 Task: Plan a team-building hiking excursion for the 28th at 6:30 PM.
Action: Mouse moved to (65, 91)
Screenshot: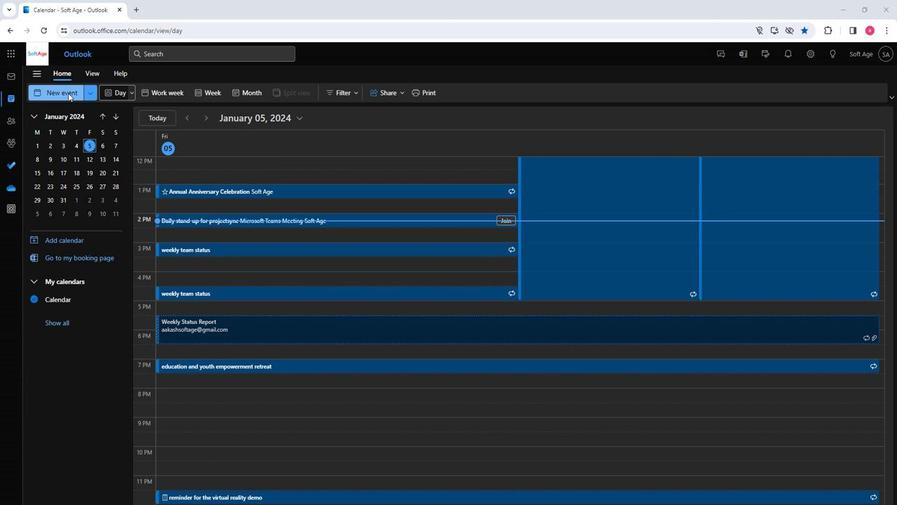 
Action: Mouse pressed left at (65, 91)
Screenshot: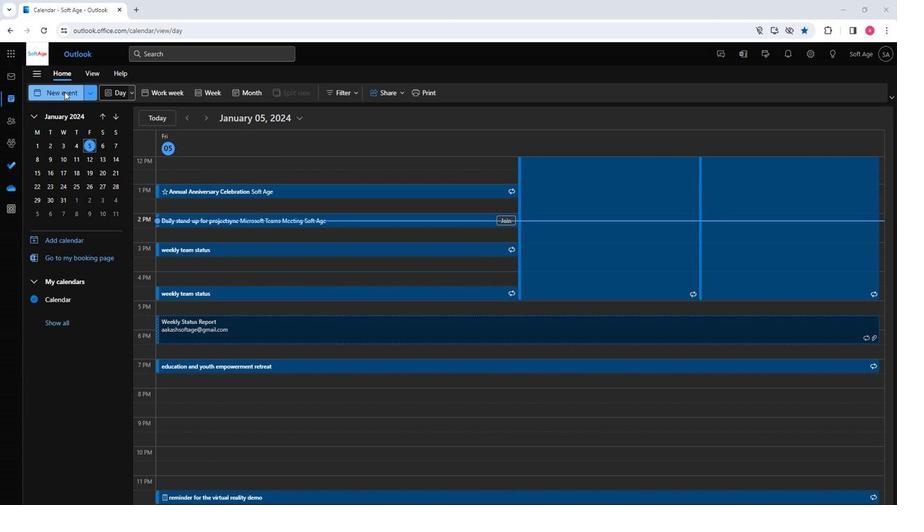 
Action: Mouse moved to (185, 194)
Screenshot: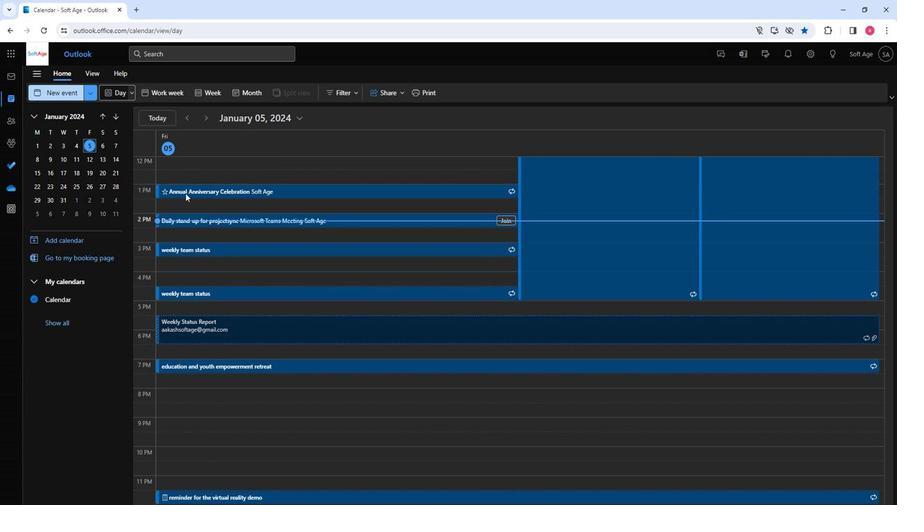 
Action: Key pressed <Key.shift>Team-<Key.shift>BUild<Key.backspace><Key.backspace><Key.backspace><Key.backspace>uilding
Screenshot: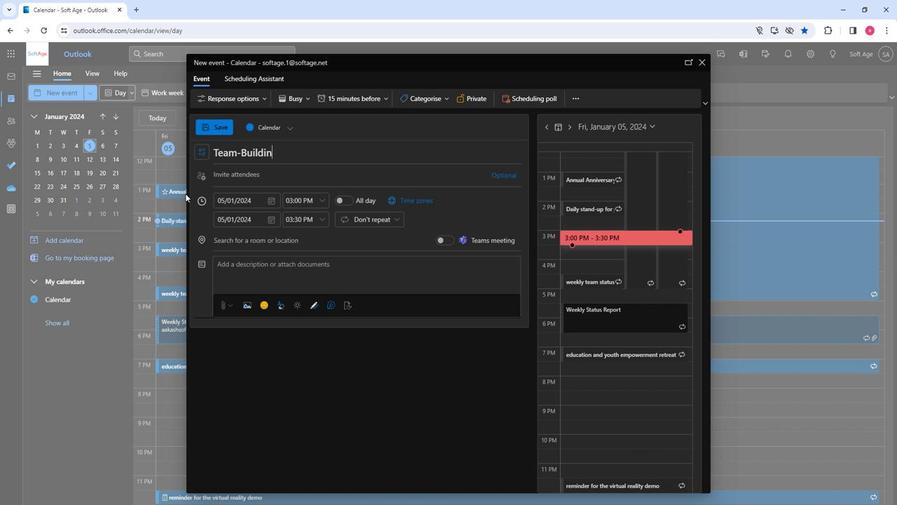 
Action: Mouse moved to (192, 194)
Screenshot: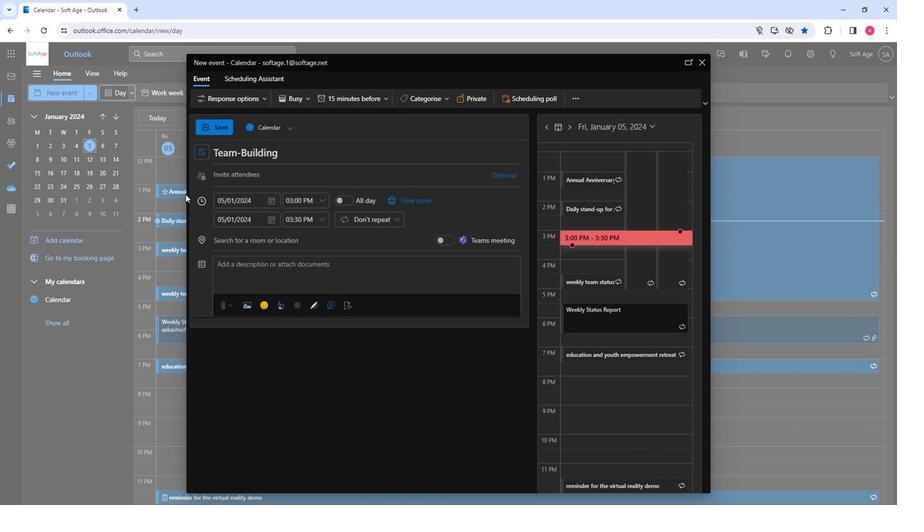 
Action: Key pressed <Key.space><Key.shift><Key.shift><Key.shift><Key.shift><Key.shift><Key.shift><Key.shift><Key.shift><Key.shift><Key.shift><Key.shift>Hiking<Key.space><Key.shift><Key.shift><Key.shift><Key.shift><Key.shift><Key.shift>Excursion
Screenshot: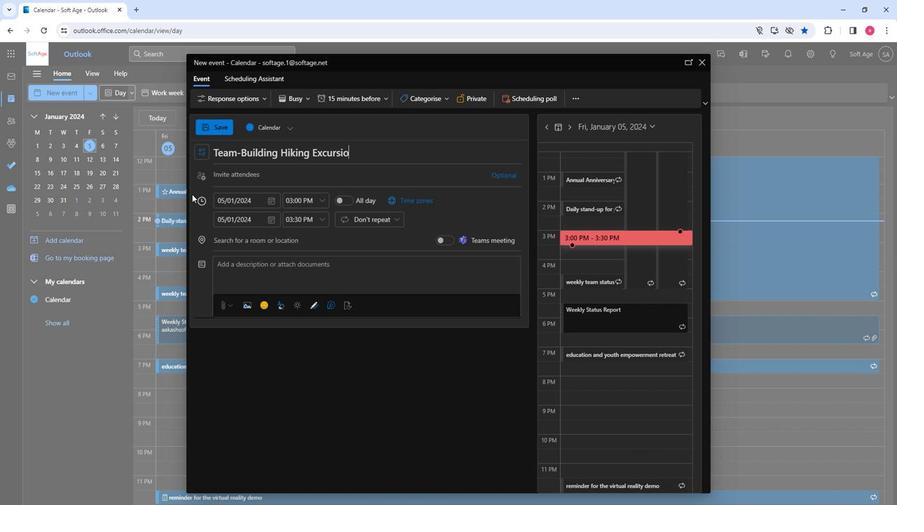 
Action: Mouse moved to (245, 171)
Screenshot: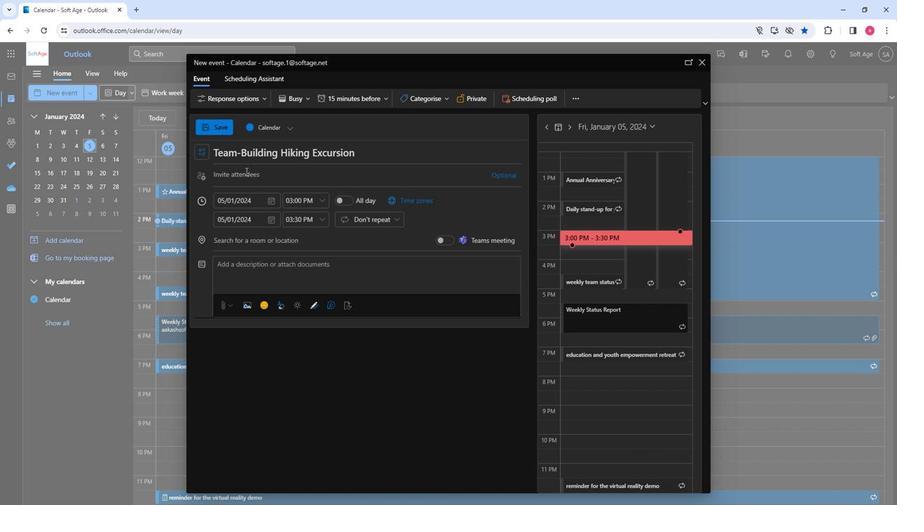 
Action: Mouse pressed left at (245, 171)
Screenshot: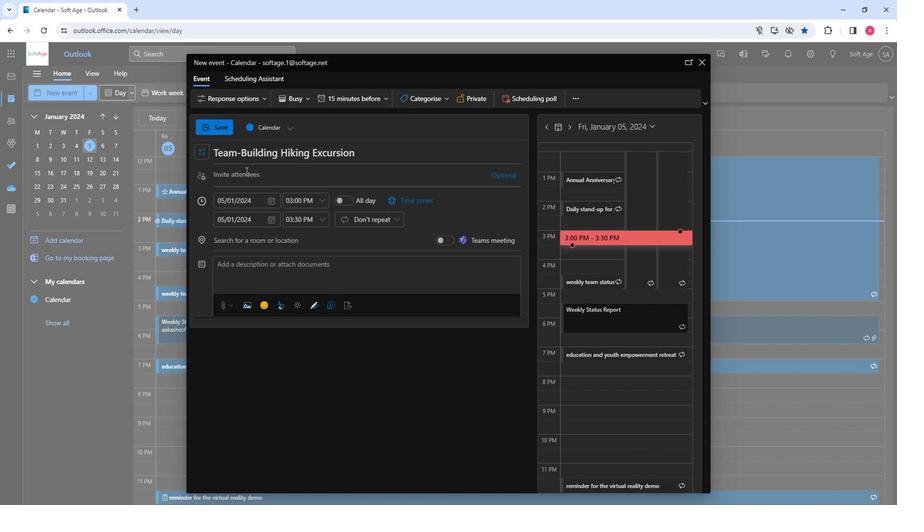 
Action: Key pressed so
Screenshot: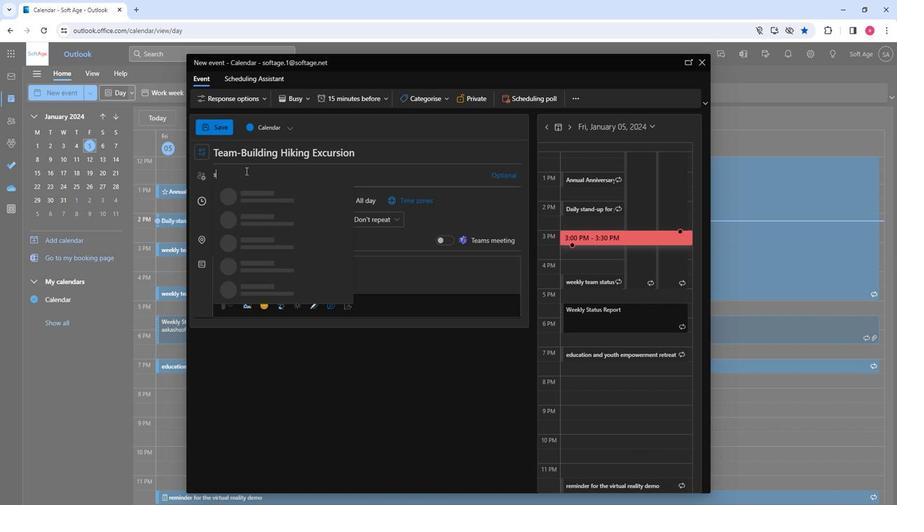
Action: Mouse moved to (253, 220)
Screenshot: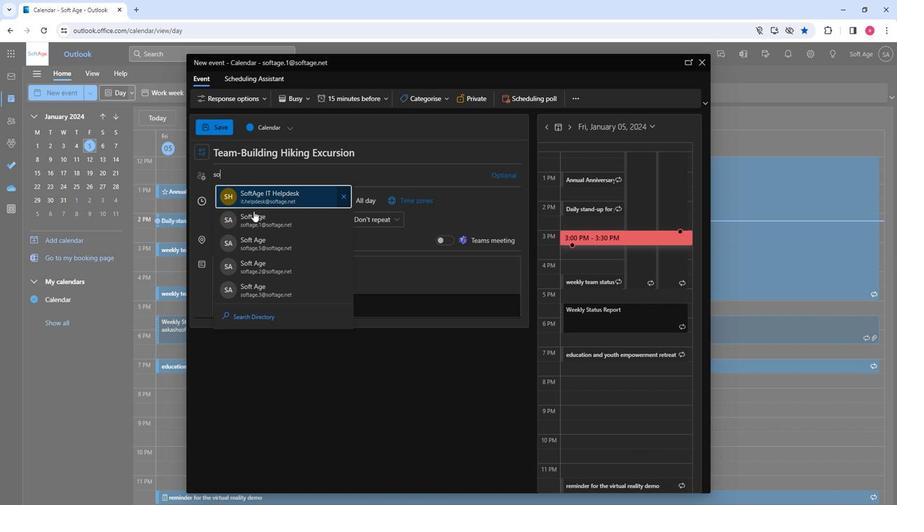 
Action: Mouse pressed left at (253, 220)
Screenshot: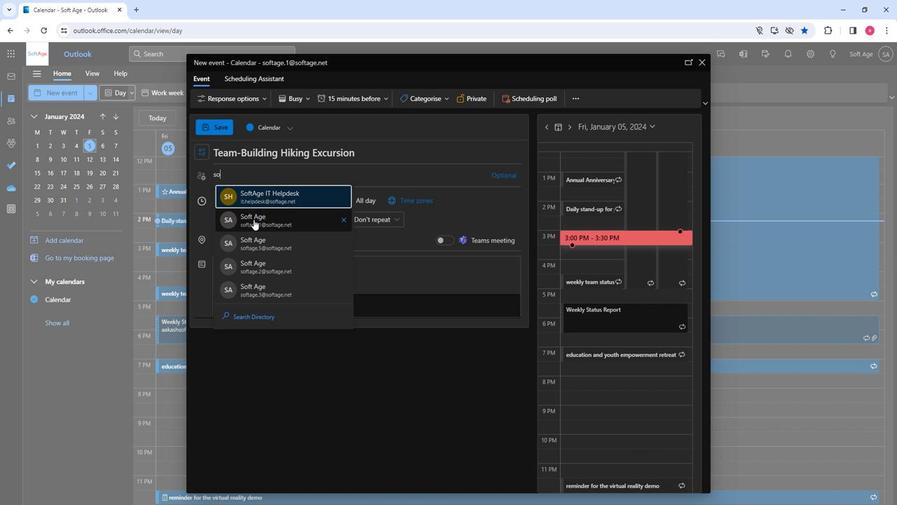 
Action: Key pressed so
Screenshot: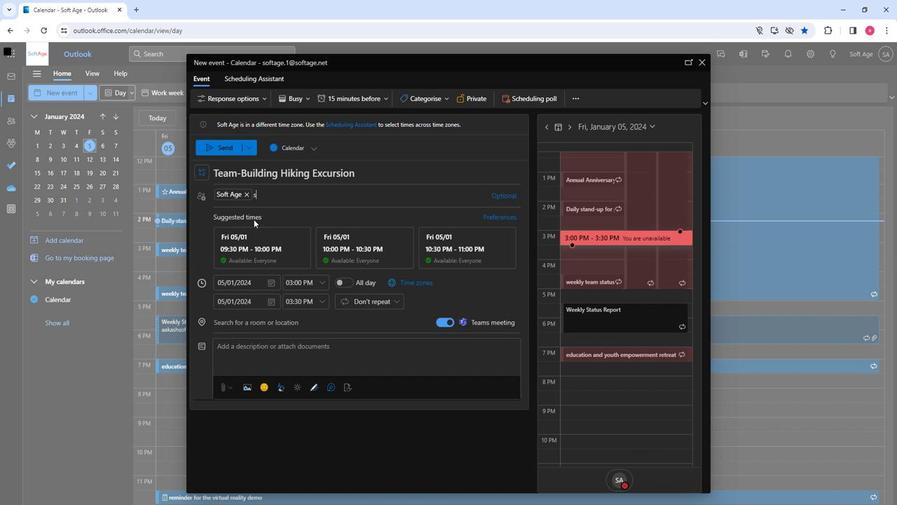 
Action: Mouse moved to (298, 289)
Screenshot: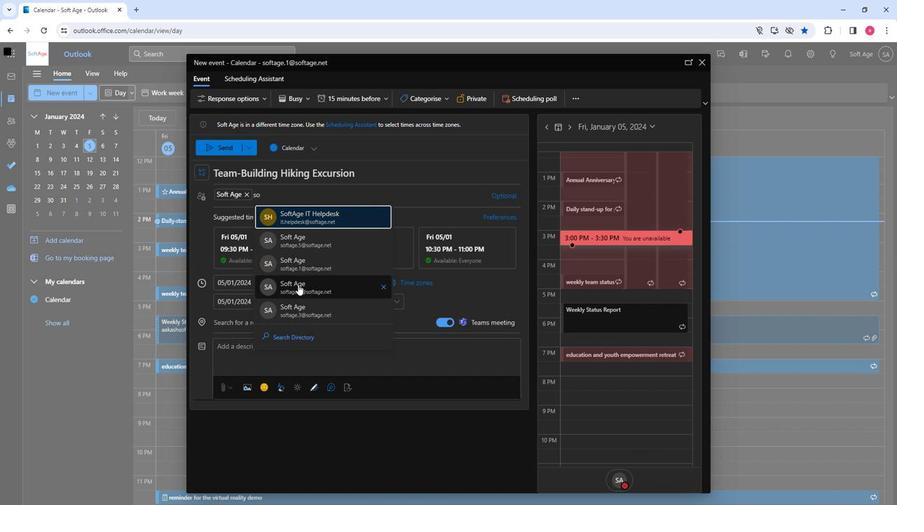 
Action: Mouse pressed left at (298, 289)
Screenshot: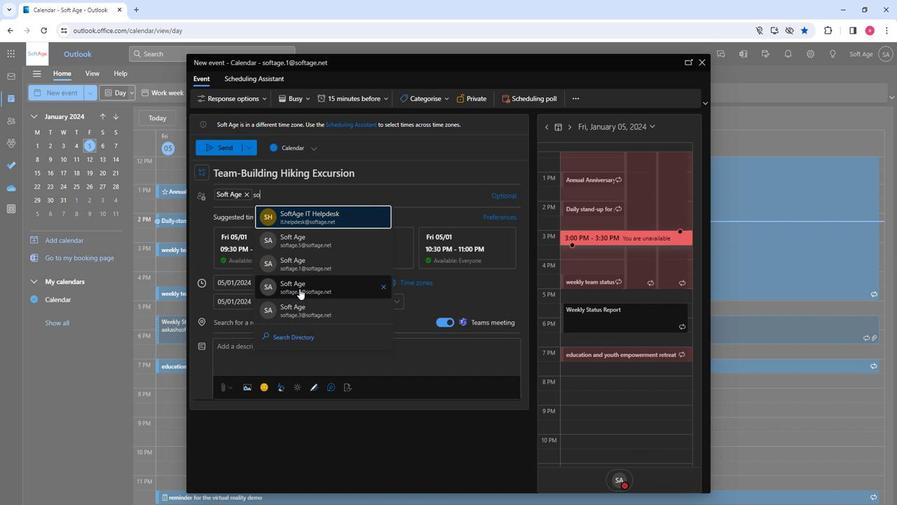 
Action: Mouse moved to (267, 288)
Screenshot: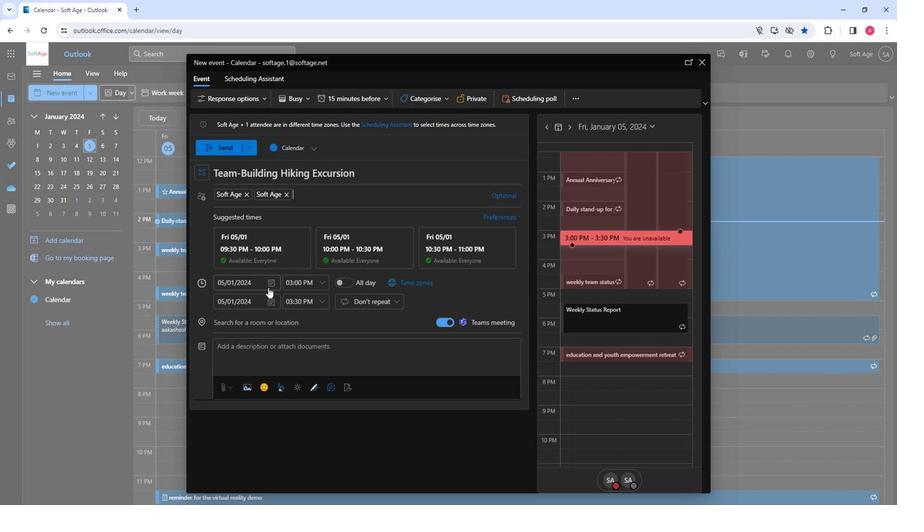
Action: Mouse pressed left at (267, 288)
Screenshot: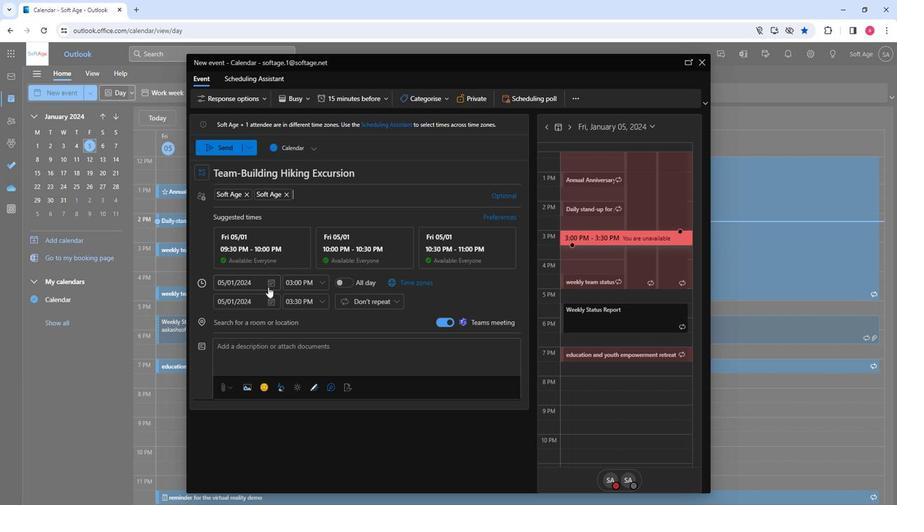 
Action: Mouse moved to (303, 375)
Screenshot: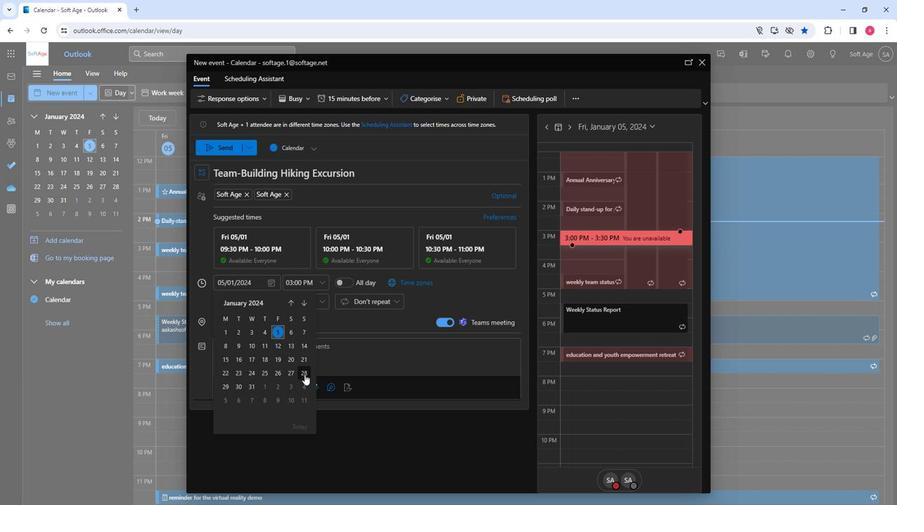 
Action: Mouse pressed left at (303, 375)
Screenshot: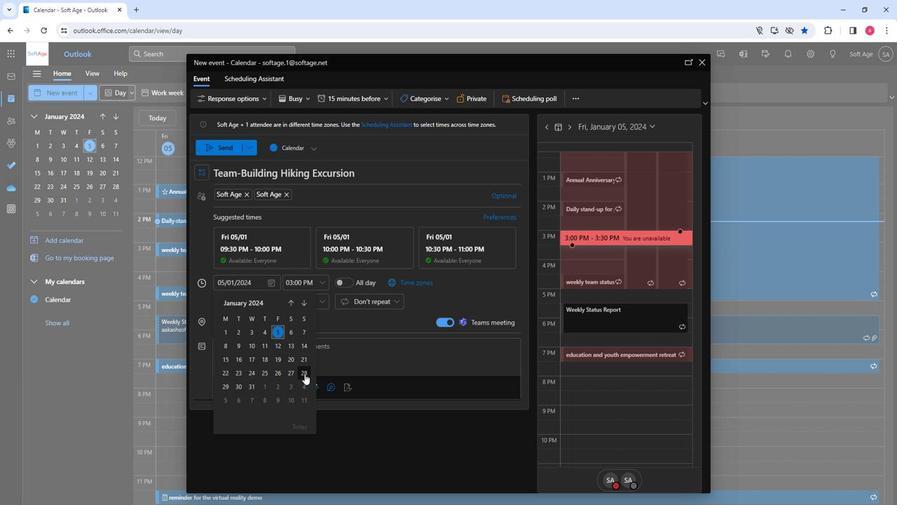 
Action: Mouse moved to (323, 279)
Screenshot: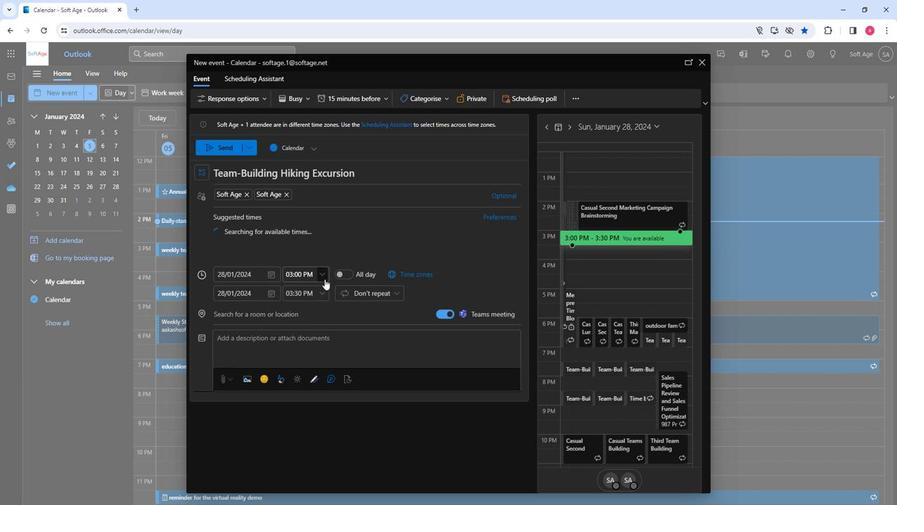 
Action: Mouse pressed left at (323, 279)
Screenshot: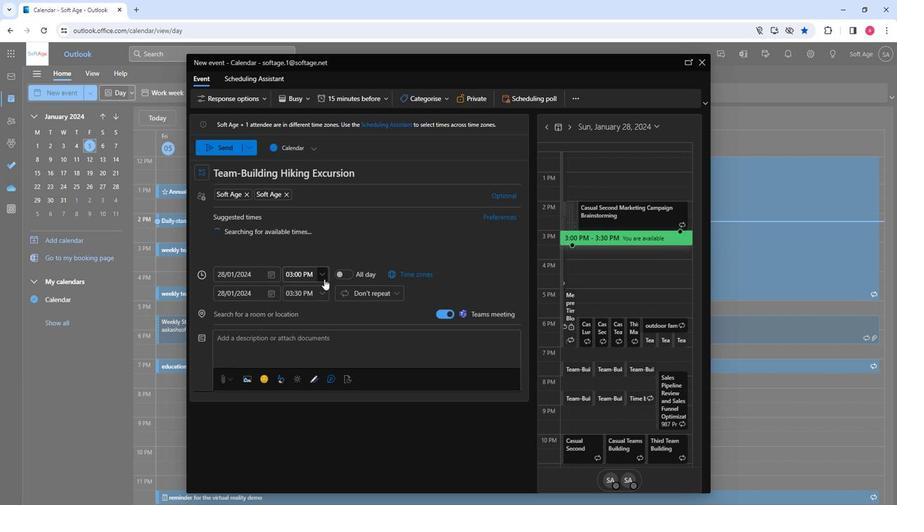 
Action: Mouse moved to (304, 319)
Screenshot: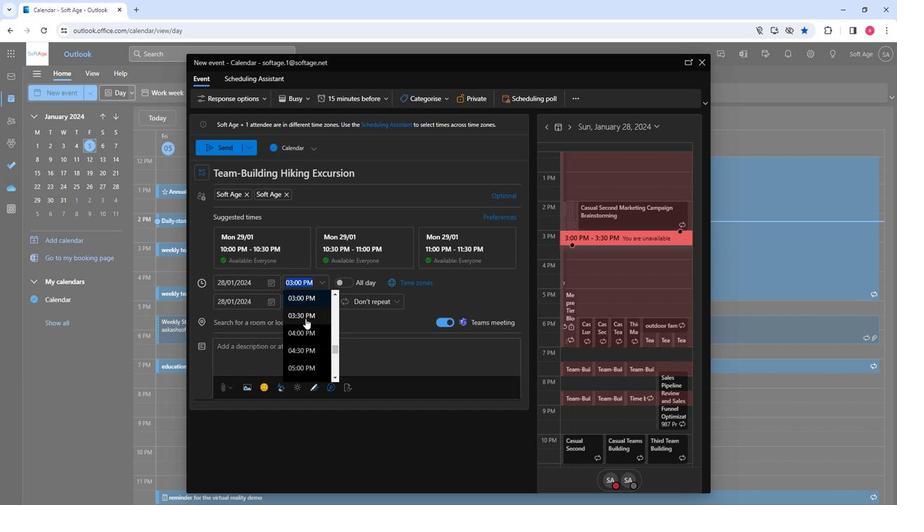 
Action: Mouse scrolled (304, 319) with delta (0, 0)
Screenshot: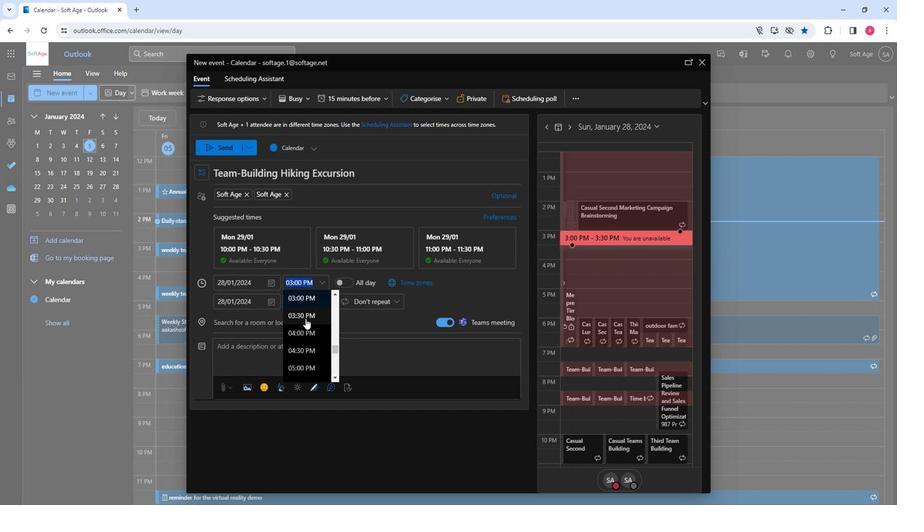 
Action: Mouse moved to (304, 320)
Screenshot: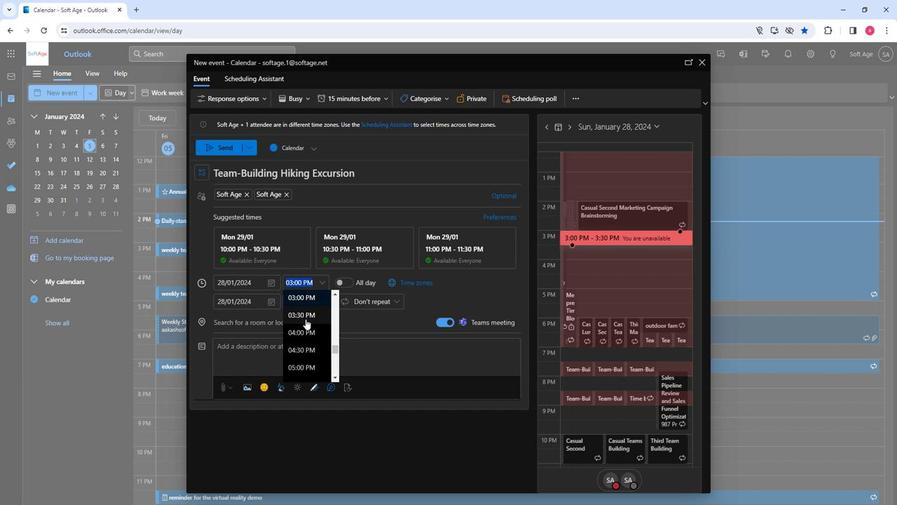 
Action: Mouse scrolled (304, 319) with delta (0, 0)
Screenshot: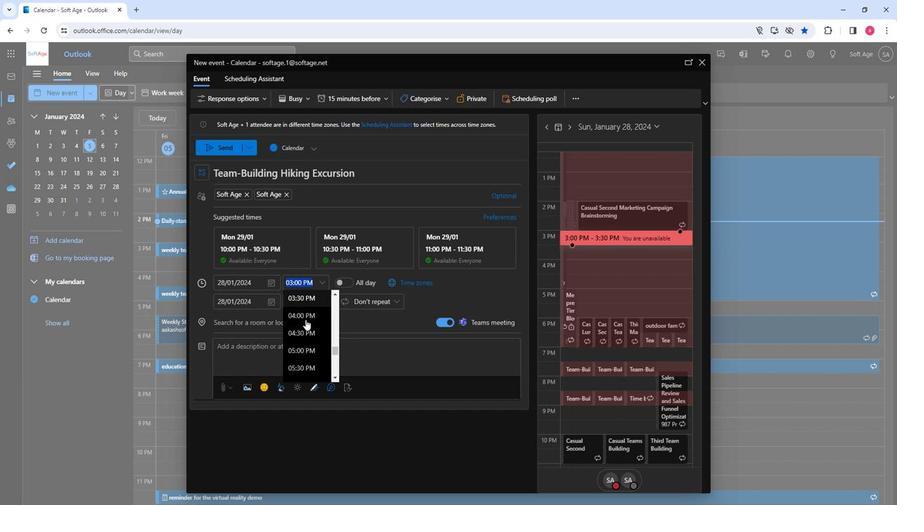 
Action: Mouse moved to (300, 325)
Screenshot: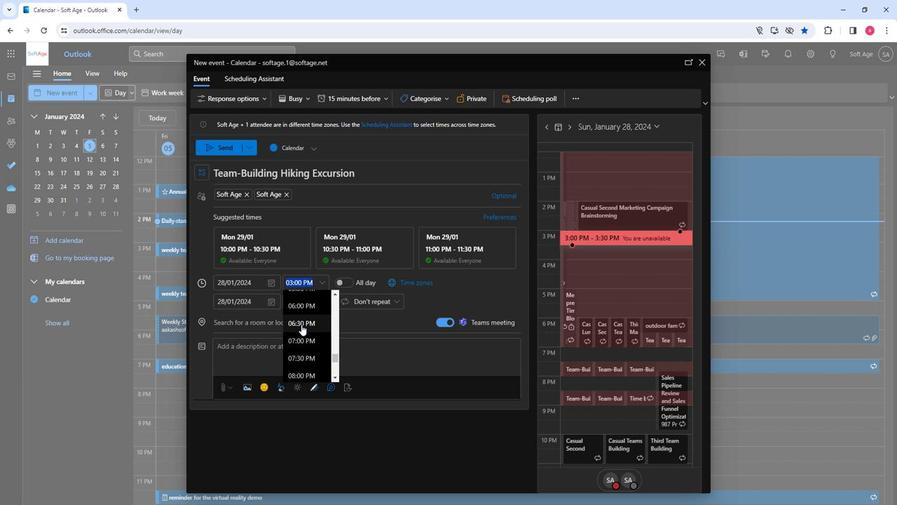 
Action: Mouse pressed left at (300, 325)
Screenshot: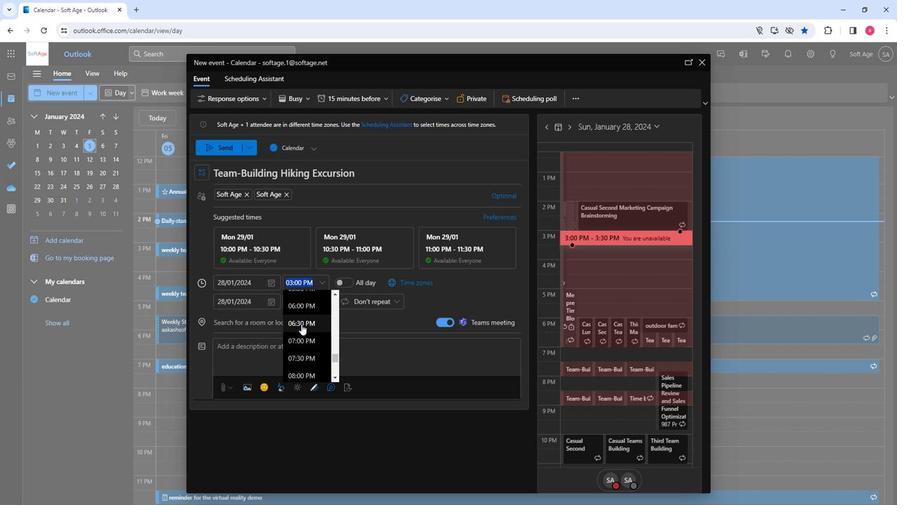 
Action: Mouse moved to (276, 321)
Screenshot: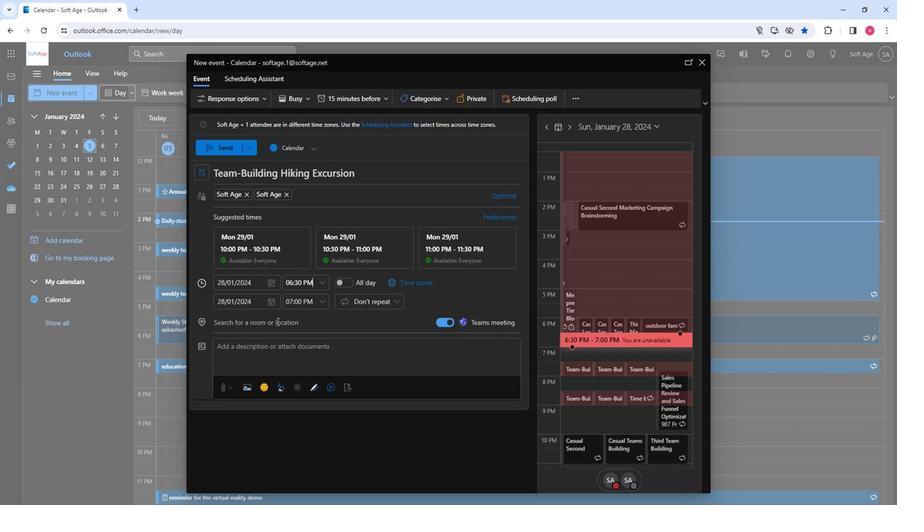 
Action: Mouse pressed left at (276, 321)
Screenshot: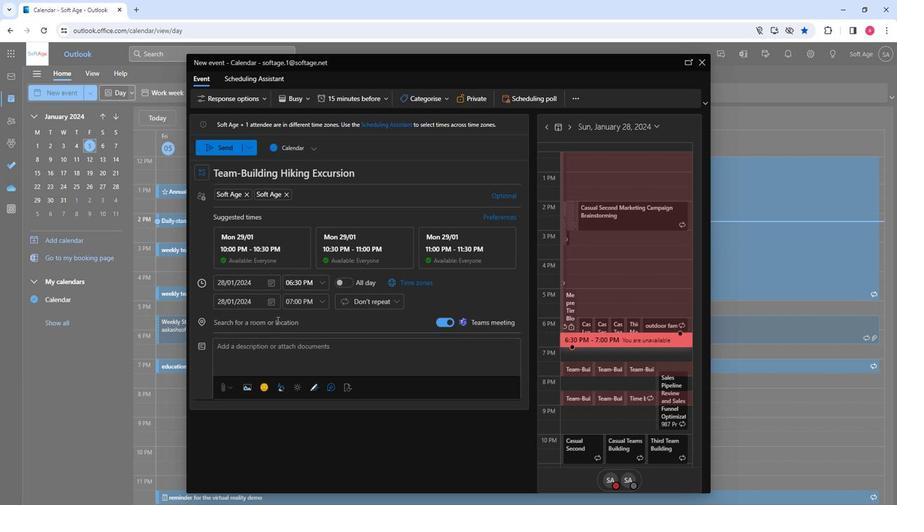 
Action: Key pressed moun
Screenshot: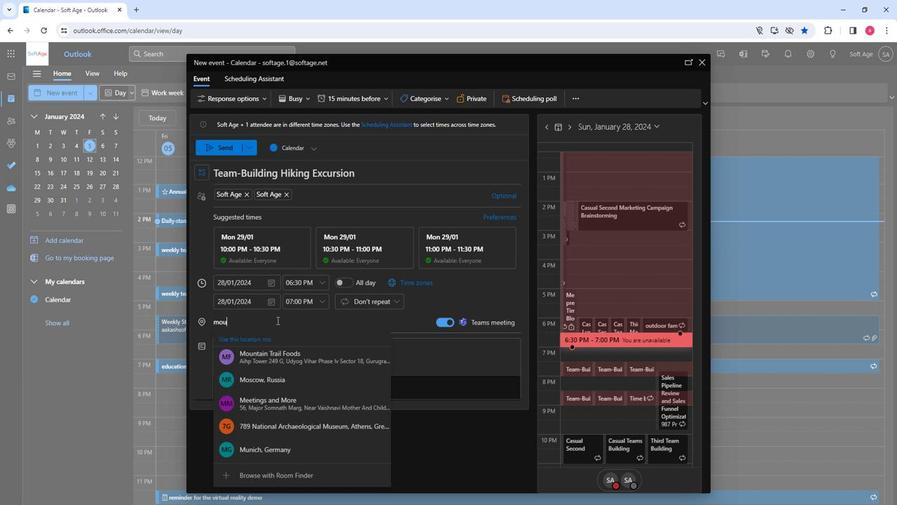 
Action: Mouse moved to (302, 364)
Screenshot: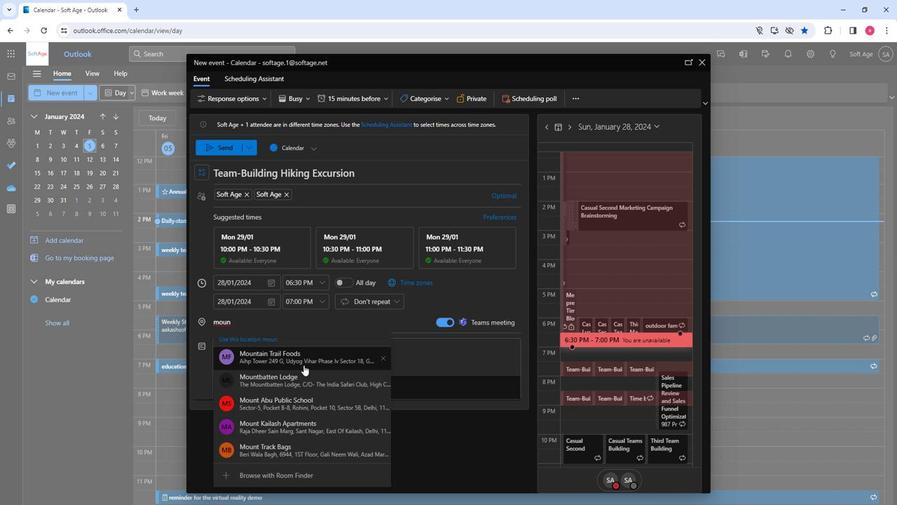 
Action: Mouse pressed left at (302, 364)
Screenshot: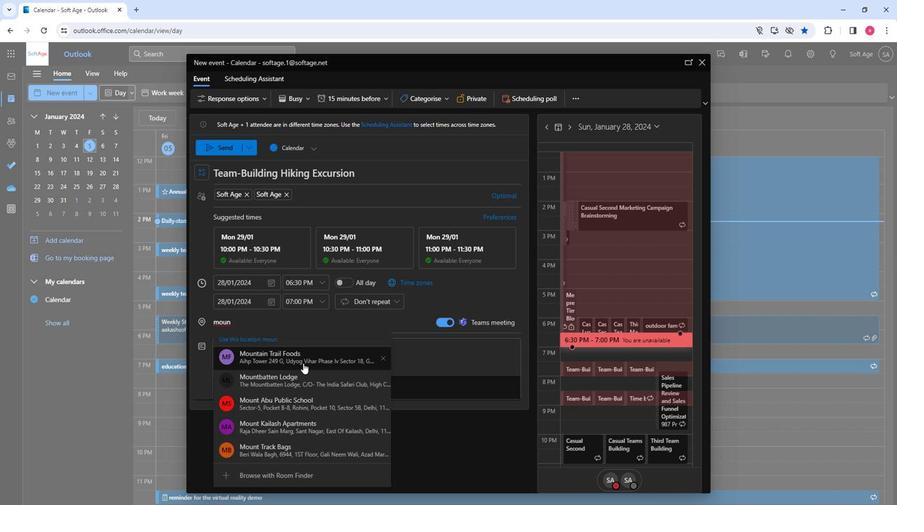 
Action: Mouse moved to (295, 350)
Screenshot: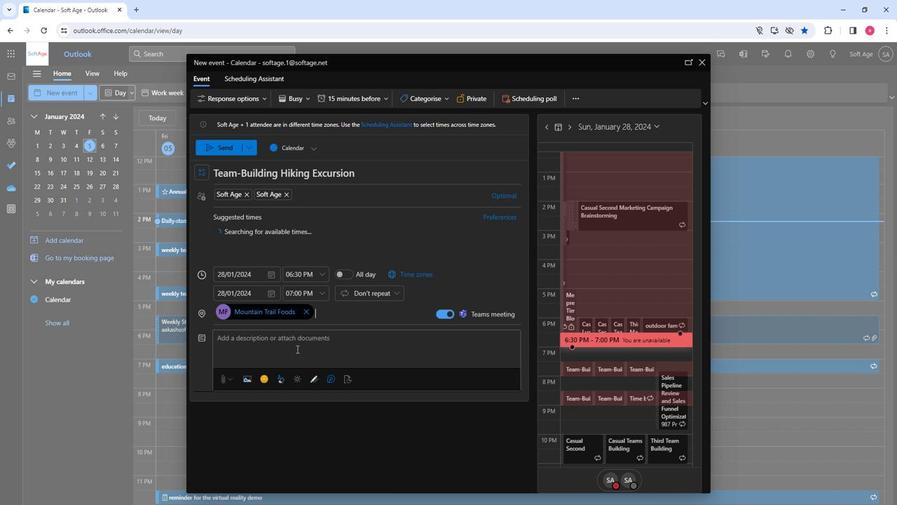 
Action: Mouse pressed left at (295, 350)
Screenshot: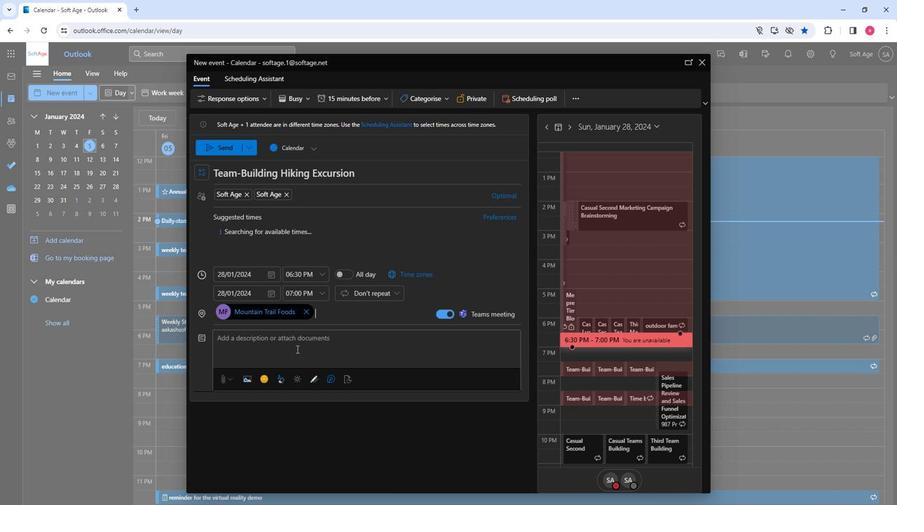 
Action: Key pressed <Key.shift>Embark<Key.space>on<Key.space>a<Key.space>team-building<Key.space>hiking<Key.space>excursion<Key.shift>!<Key.space><Key.shift>Strengthen<Key.space>bonds,<Key.space>foster<Key.space>collaboration,<Key.space>and<Key.space>embarce<Key.space>the<Key.space>great<Key.space>outdoors<Key.space>as<Key.space>your<Key.space>team<Key.space>conquers<Key.space>challenges<Key.space>and<Key.space>enjoys<Key.space>the<Key.space>beauty<Key.space>of<Key.space>nature<Key.space>together.
Screenshot: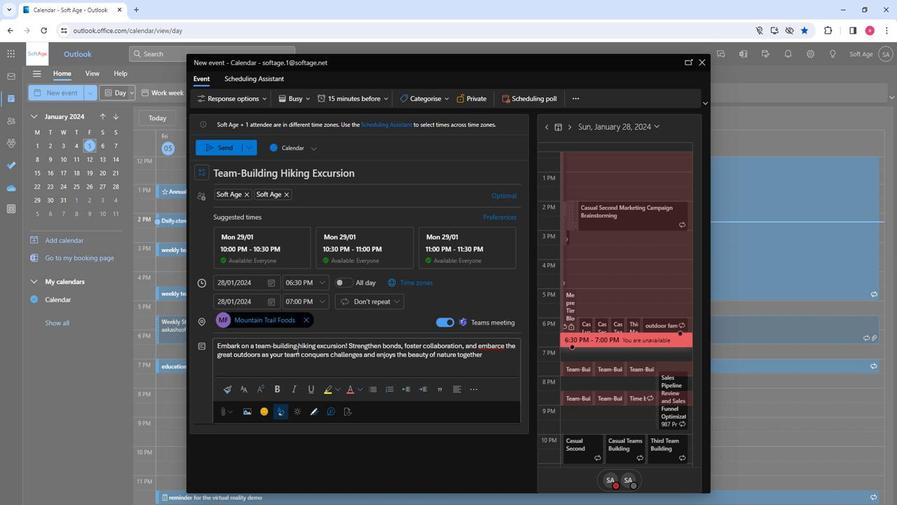 
Action: Mouse moved to (502, 350)
Screenshot: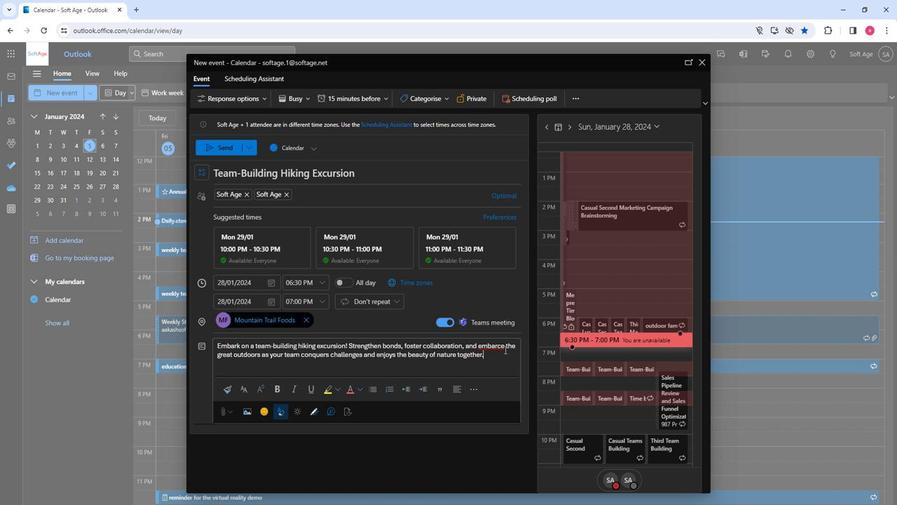 
Action: Mouse pressed left at (502, 350)
Screenshot: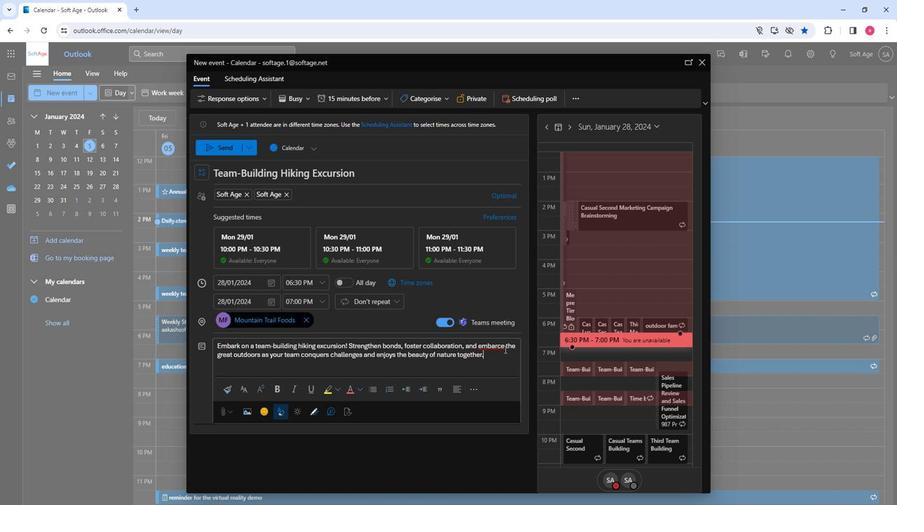 
Action: Mouse moved to (501, 352)
Screenshot: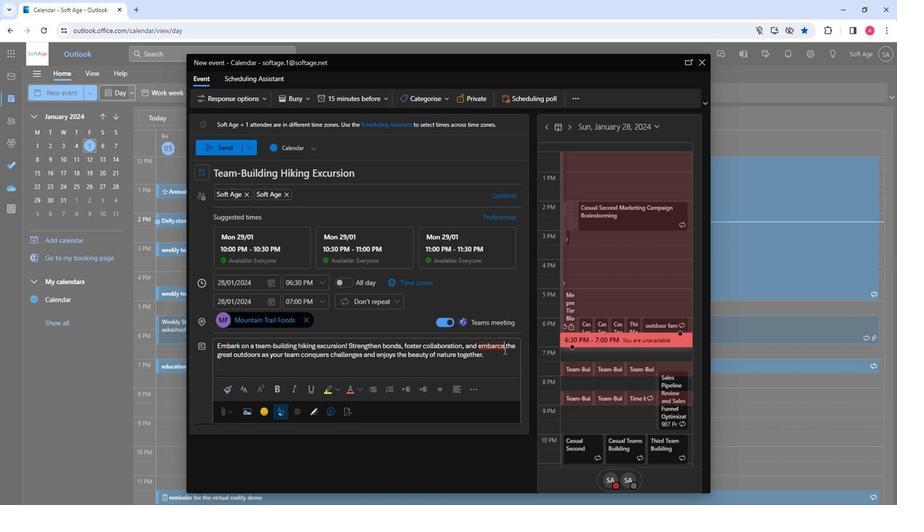 
Action: Key pressed <Key.backspace><Key.backspace><Key.backspace><Key.backspace><Key.backspace>vb<Key.backspace><Key.backspace>brace<Key.space>
Screenshot: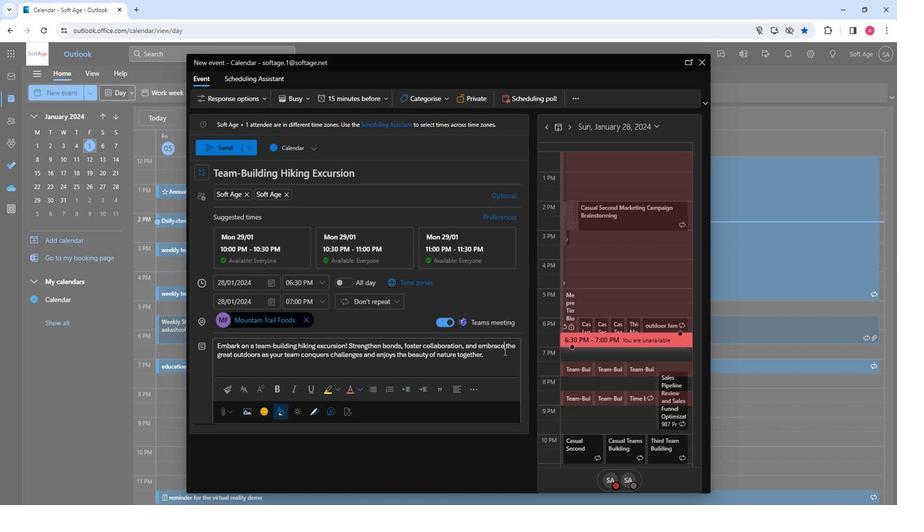 
Action: Mouse moved to (360, 361)
Screenshot: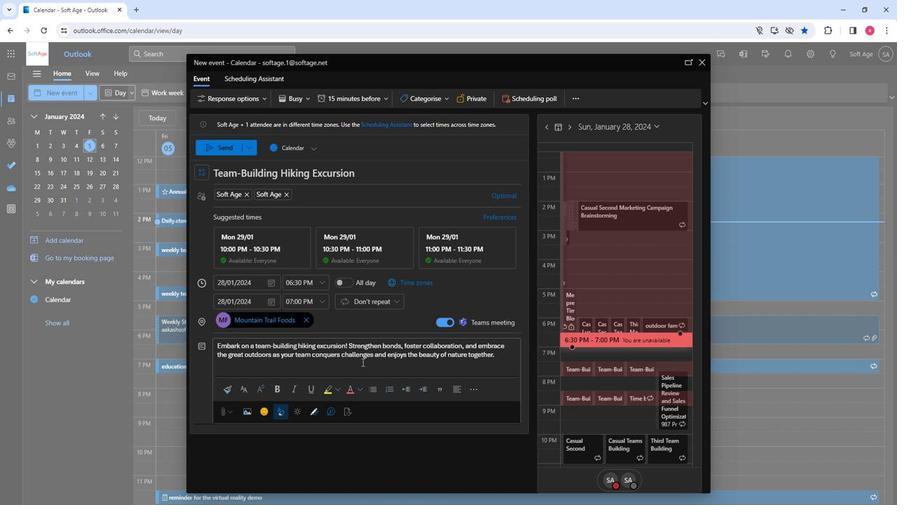 
Action: Mouse pressed left at (360, 361)
Screenshot: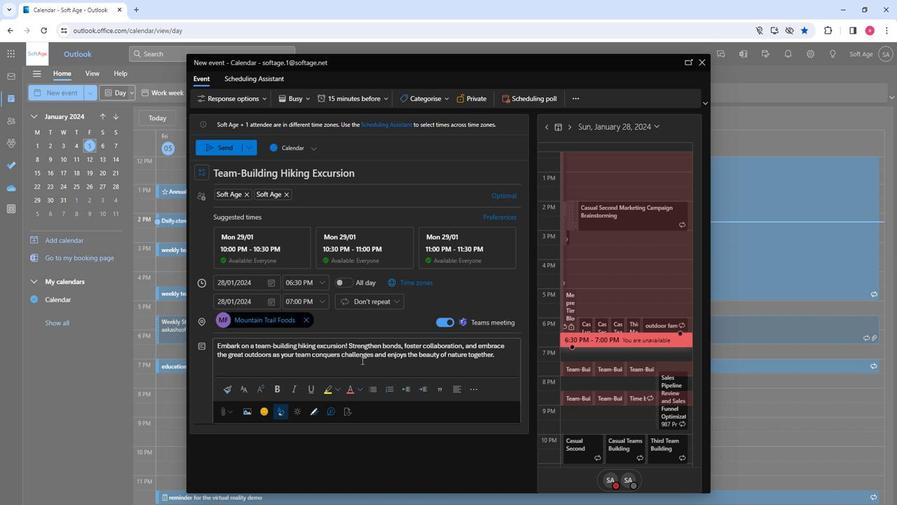 
Action: Mouse pressed left at (360, 361)
Screenshot: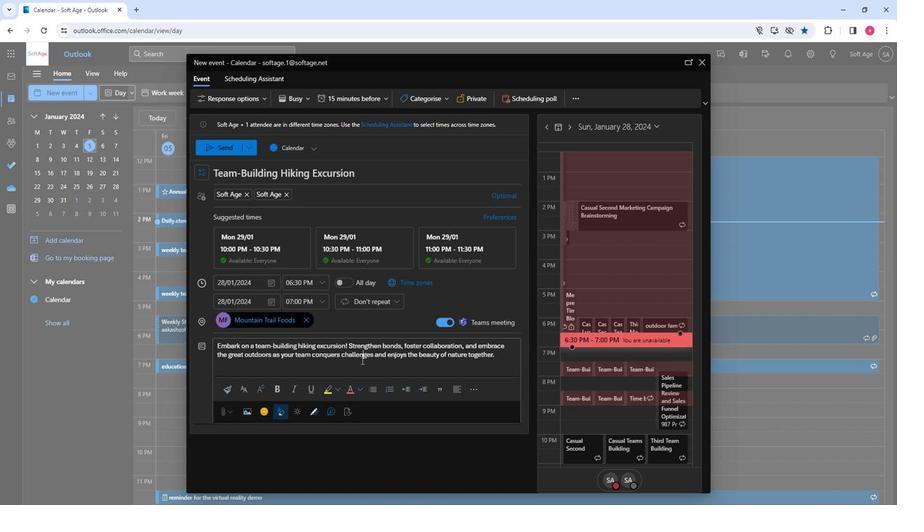
Action: Mouse pressed left at (360, 361)
Screenshot: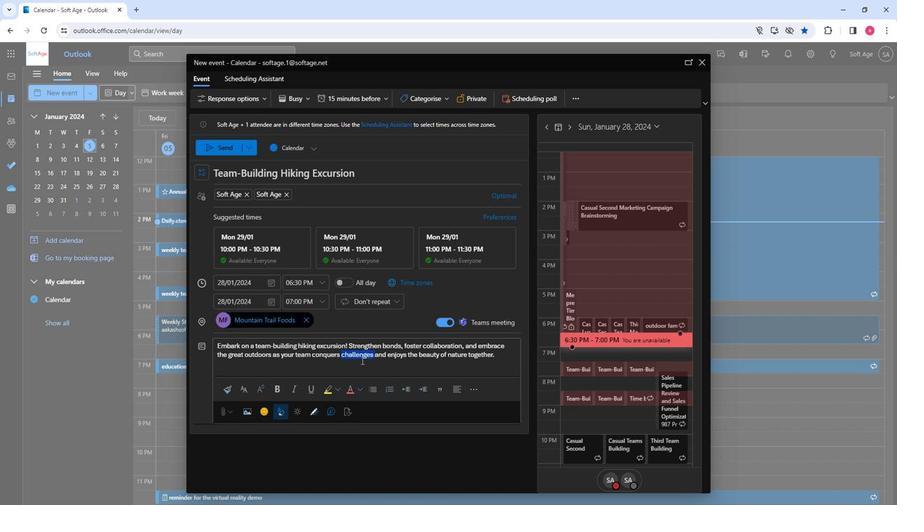 
Action: Mouse moved to (241, 389)
Screenshot: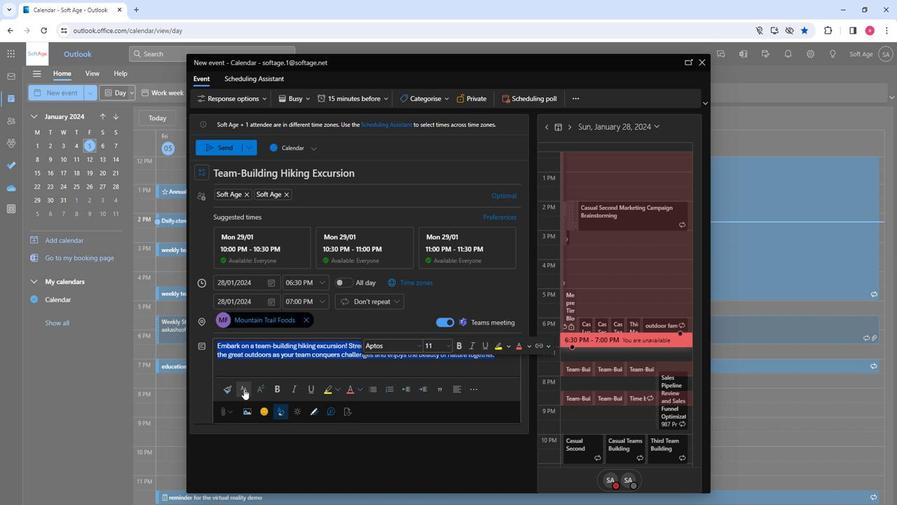 
Action: Mouse pressed left at (241, 389)
Screenshot: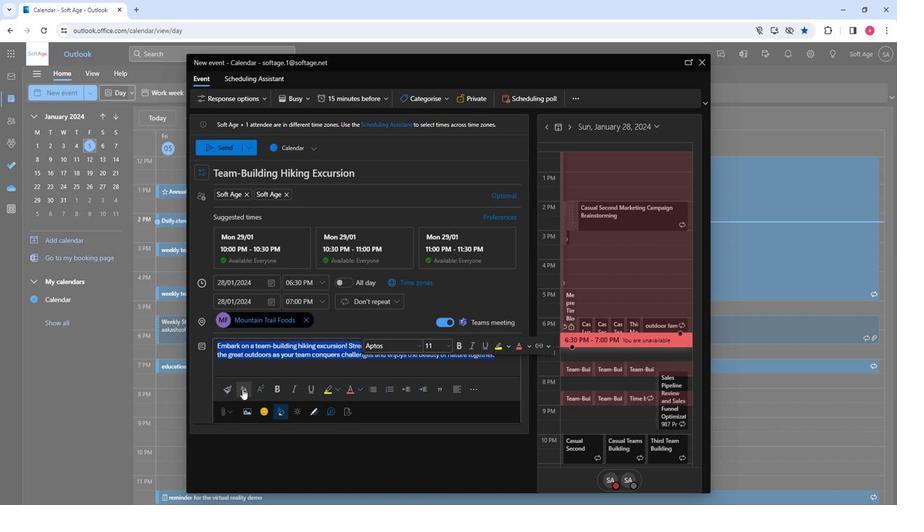 
Action: Mouse moved to (292, 308)
Screenshot: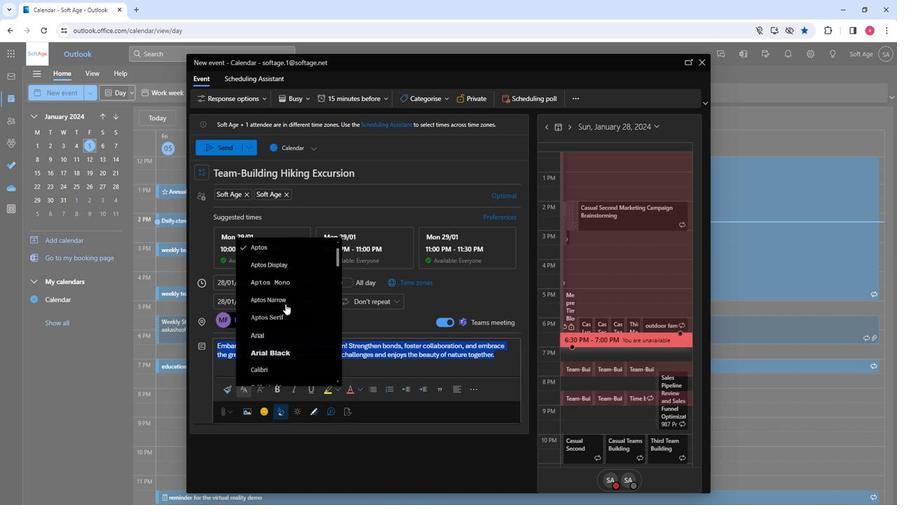 
Action: Mouse scrolled (292, 308) with delta (0, 0)
Screenshot: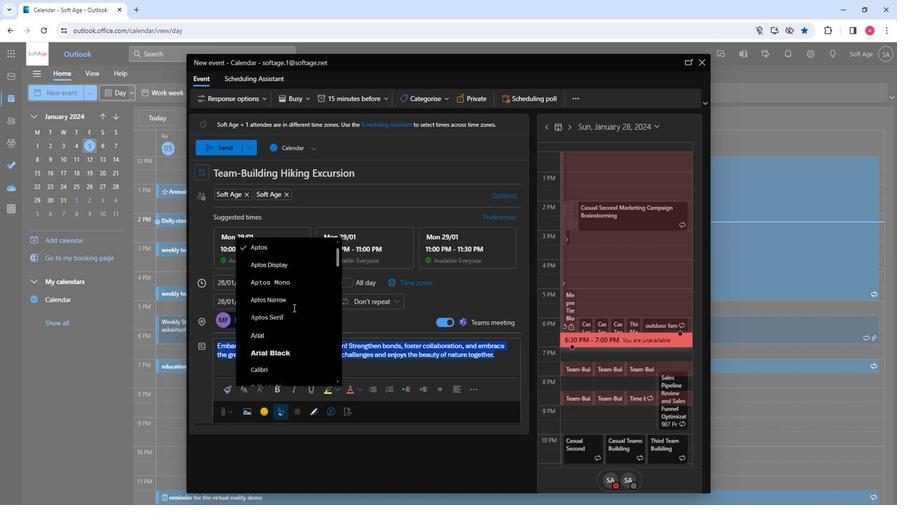 
Action: Mouse scrolled (292, 308) with delta (0, 0)
Screenshot: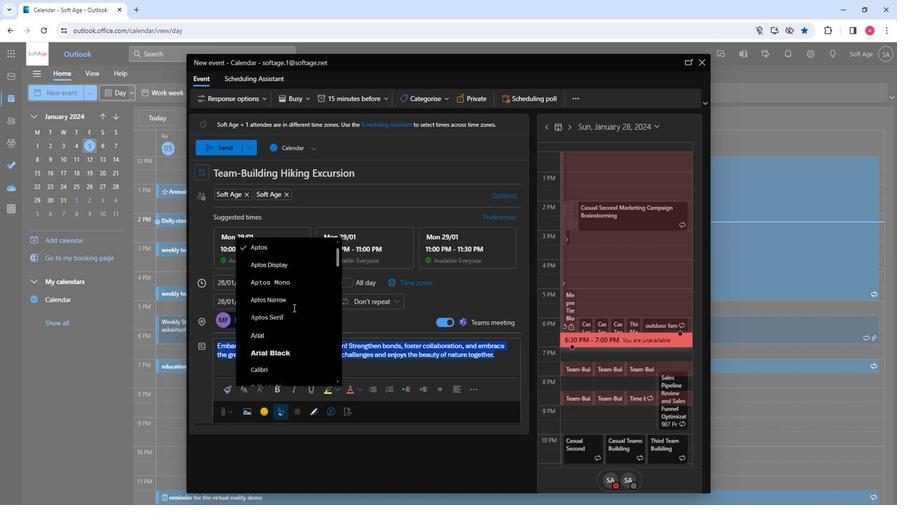 
Action: Mouse scrolled (292, 308) with delta (0, 0)
Screenshot: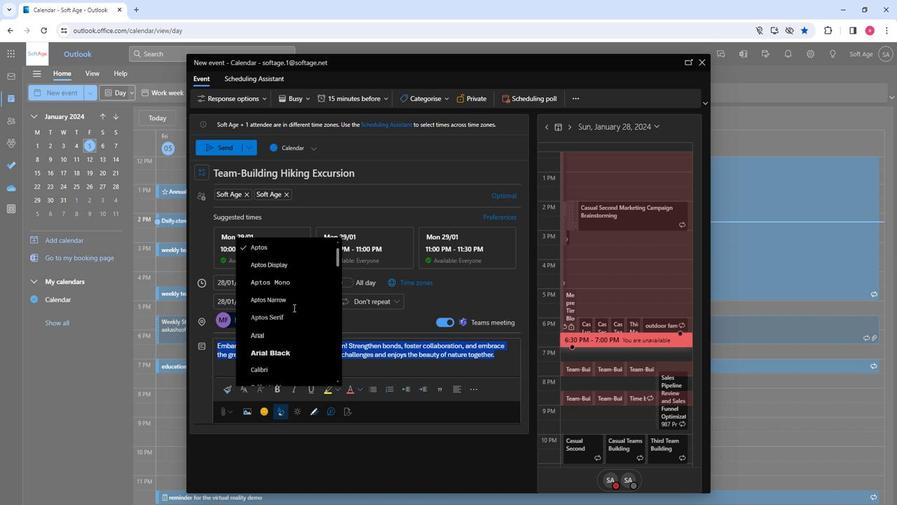 
Action: Mouse scrolled (292, 308) with delta (0, 0)
Screenshot: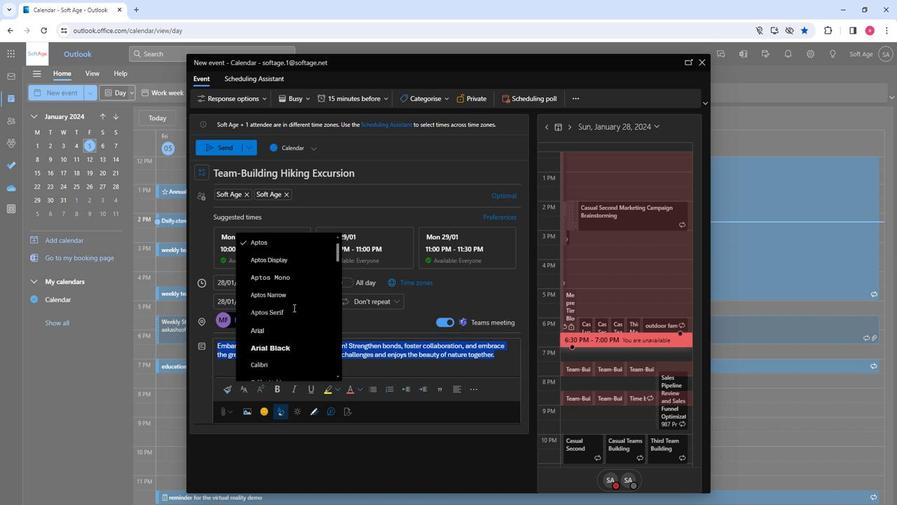 
Action: Mouse moved to (275, 262)
Screenshot: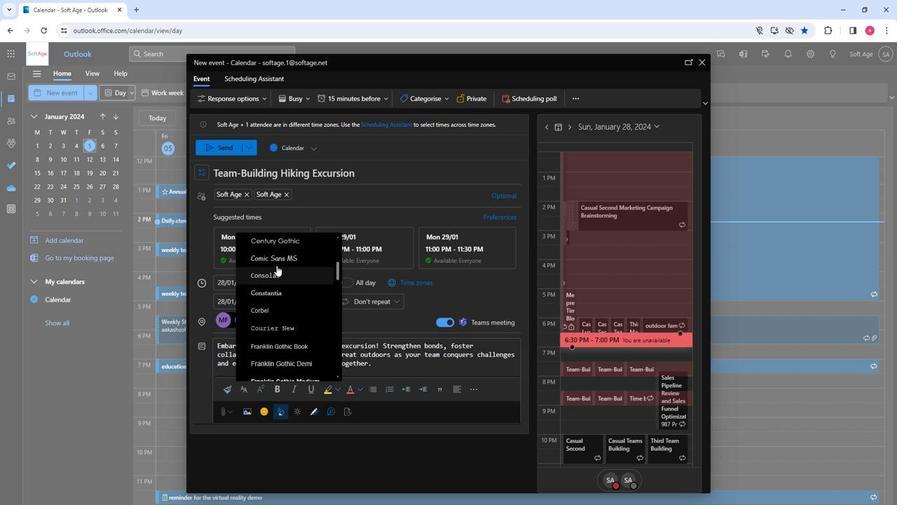 
Action: Mouse pressed left at (275, 262)
Screenshot: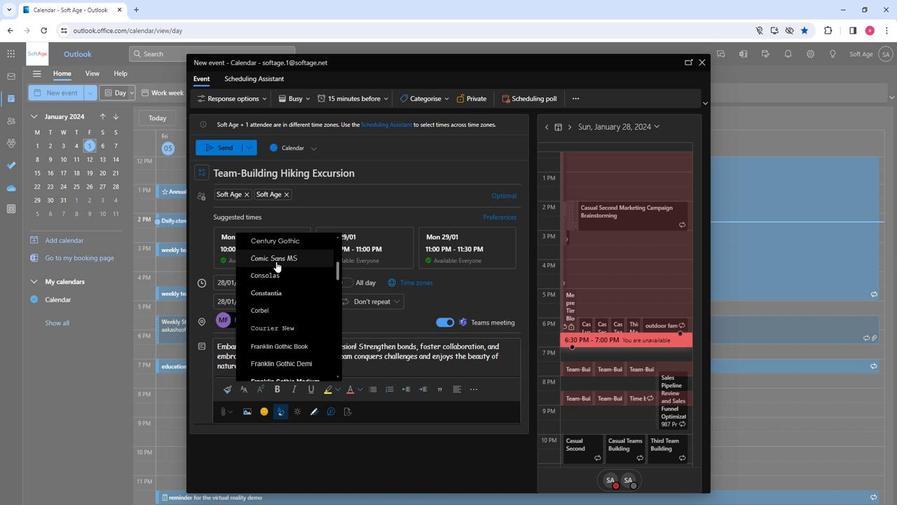 
Action: Mouse moved to (297, 380)
Screenshot: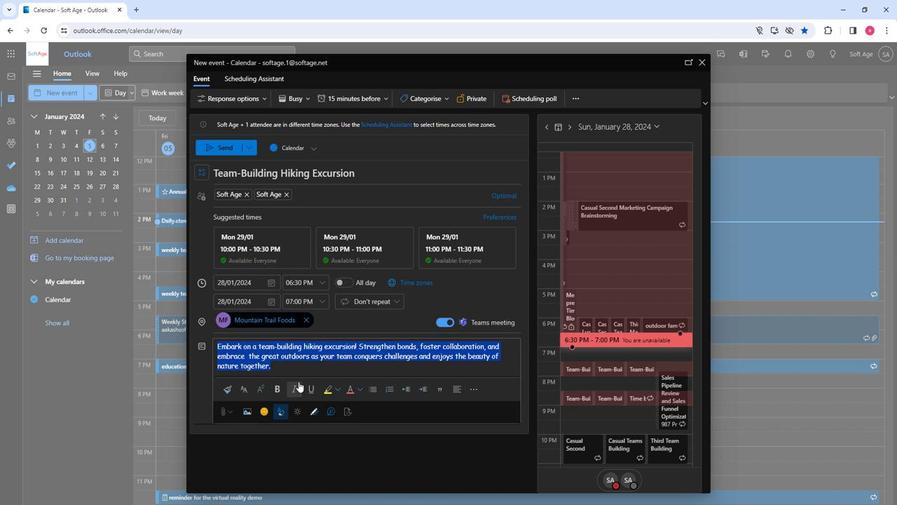 
Action: Mouse pressed left at (297, 380)
Screenshot: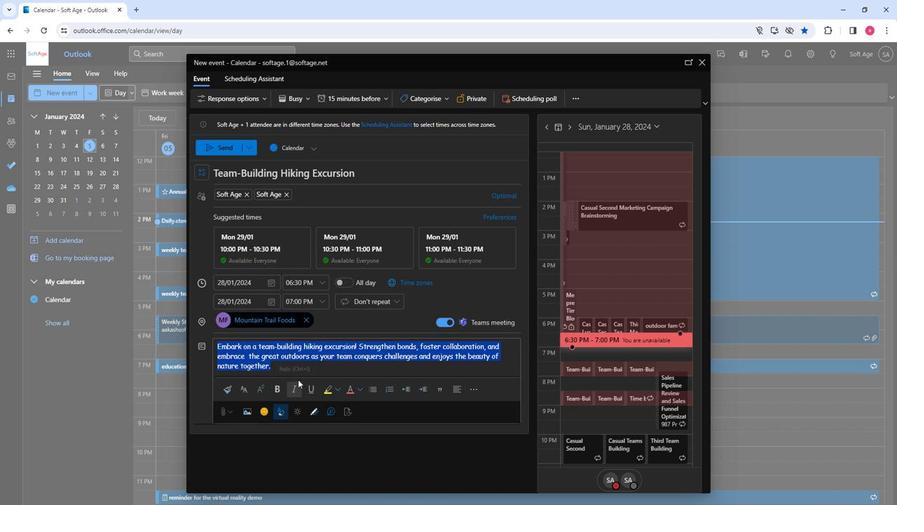 
Action: Mouse moved to (338, 388)
Screenshot: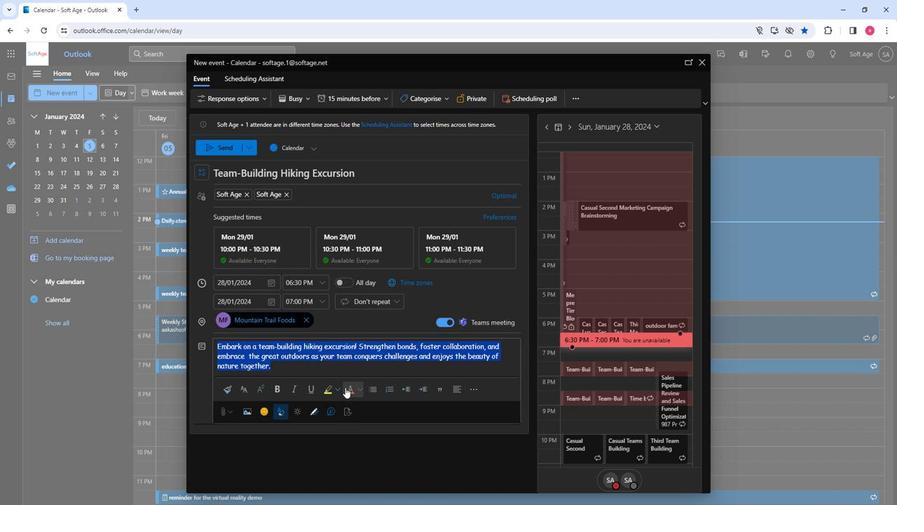 
Action: Mouse pressed left at (338, 388)
Screenshot: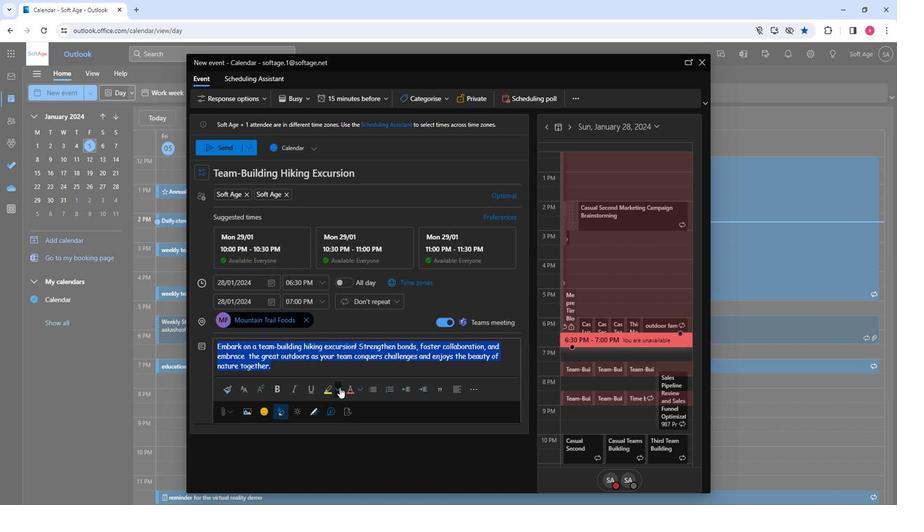 
Action: Mouse moved to (348, 413)
Screenshot: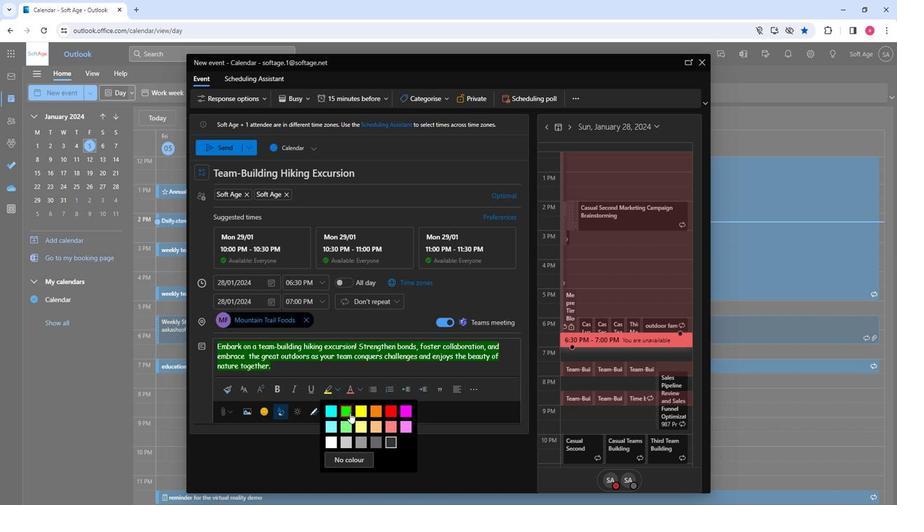 
Action: Mouse pressed left at (348, 413)
Screenshot: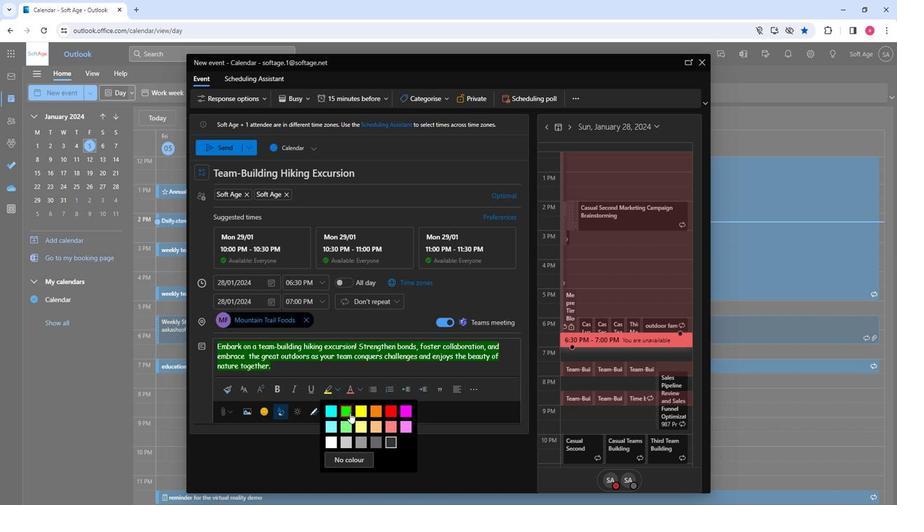 
Action: Mouse moved to (422, 390)
Screenshot: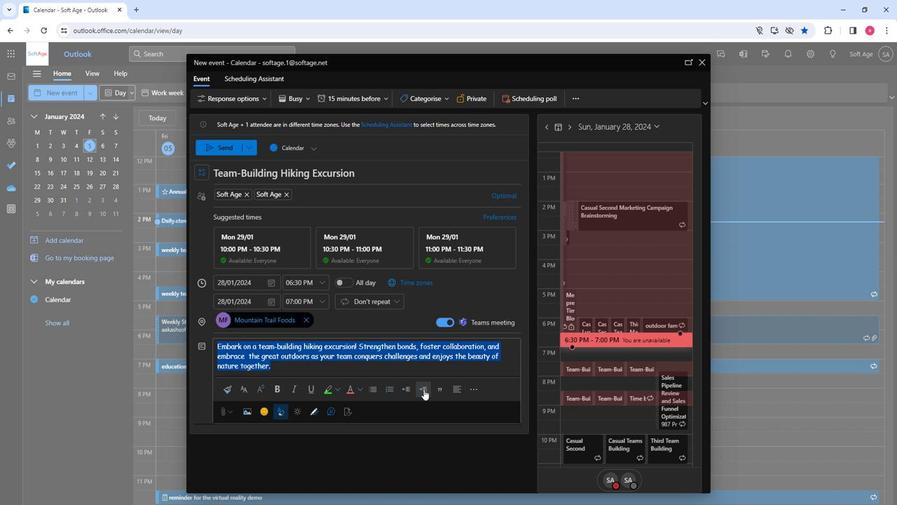 
Action: Mouse pressed left at (422, 390)
Screenshot: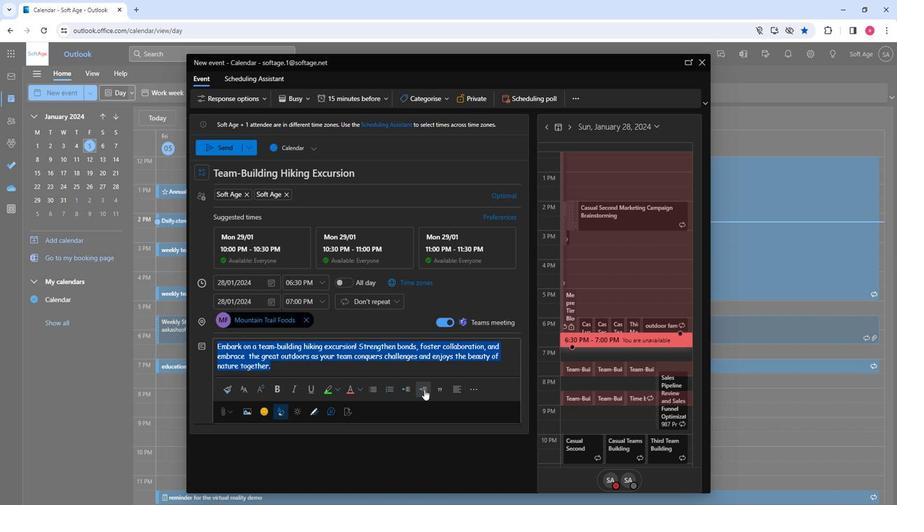 
Action: Mouse moved to (398, 371)
Screenshot: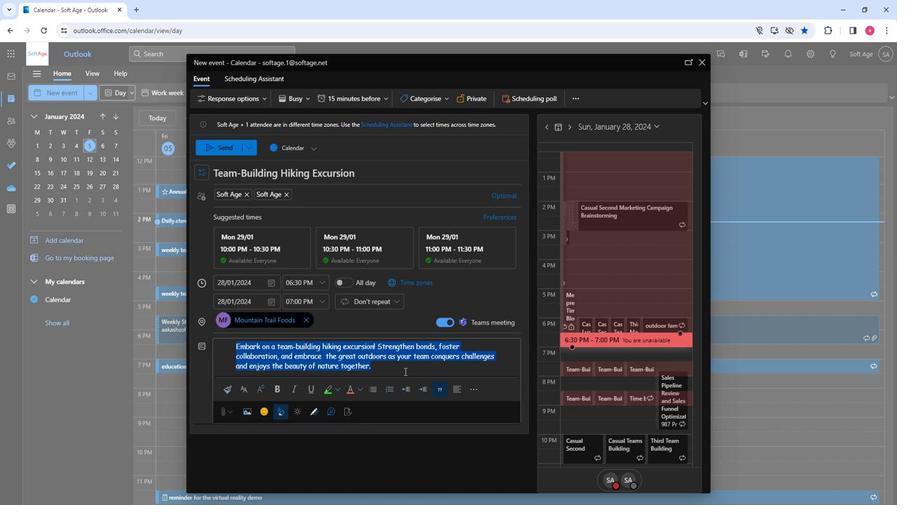 
Action: Mouse pressed left at (398, 371)
Screenshot: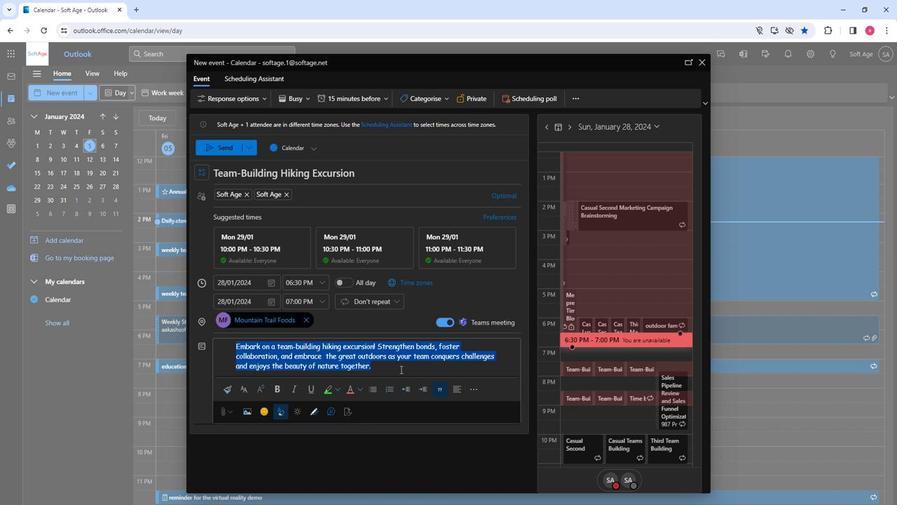 
Action: Mouse moved to (219, 150)
Screenshot: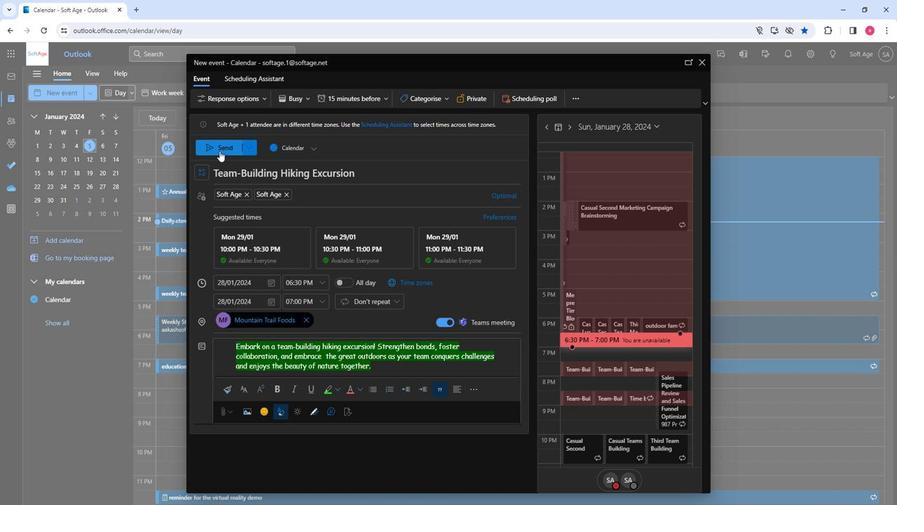 
Action: Mouse pressed left at (219, 150)
Screenshot: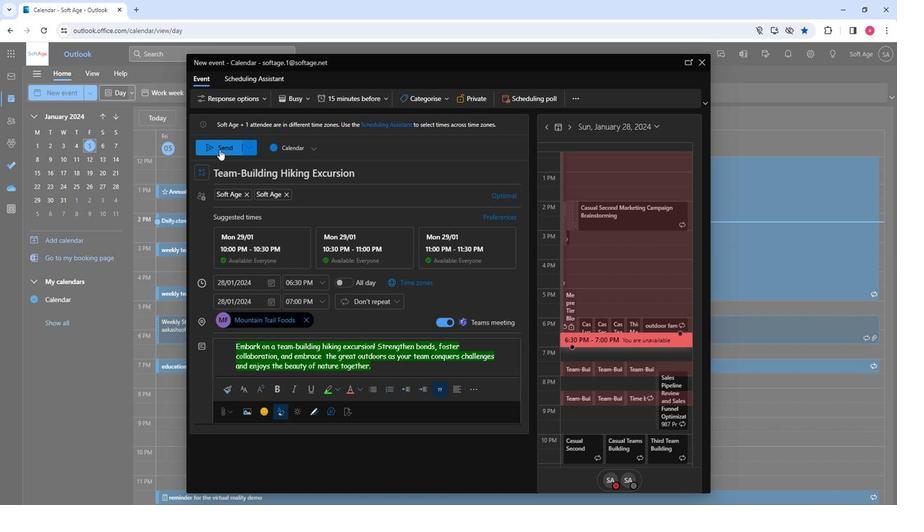 
Action: Mouse moved to (318, 321)
Screenshot: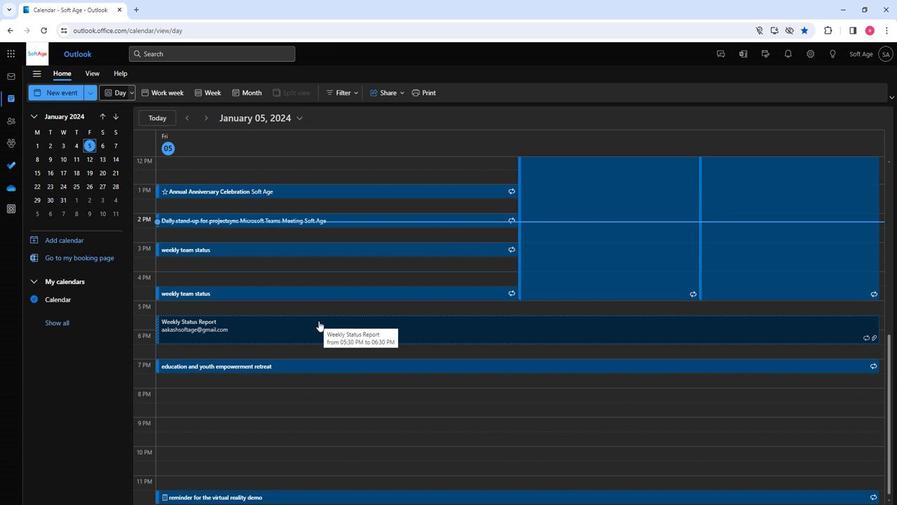 
